 Task: Create ChildIssue0000000654 as Child Issue of Issue Issue0000000327 in Backlog  in Scrum Project Project0000000066 in Jira. Create ChildIssue0000000655 as Child Issue of Issue Issue0000000328 in Backlog  in Scrum Project Project0000000066 in Jira. Create ChildIssue0000000656 as Child Issue of Issue Issue0000000328 in Backlog  in Scrum Project Project0000000066 in Jira. Create ChildIssue0000000657 as Child Issue of Issue Issue0000000329 in Backlog  in Scrum Project Project0000000066 in Jira. Create ChildIssue0000000658 as Child Issue of Issue Issue0000000329 in Backlog  in Scrum Project Project0000000066 in Jira
Action: Mouse moved to (991, 352)
Screenshot: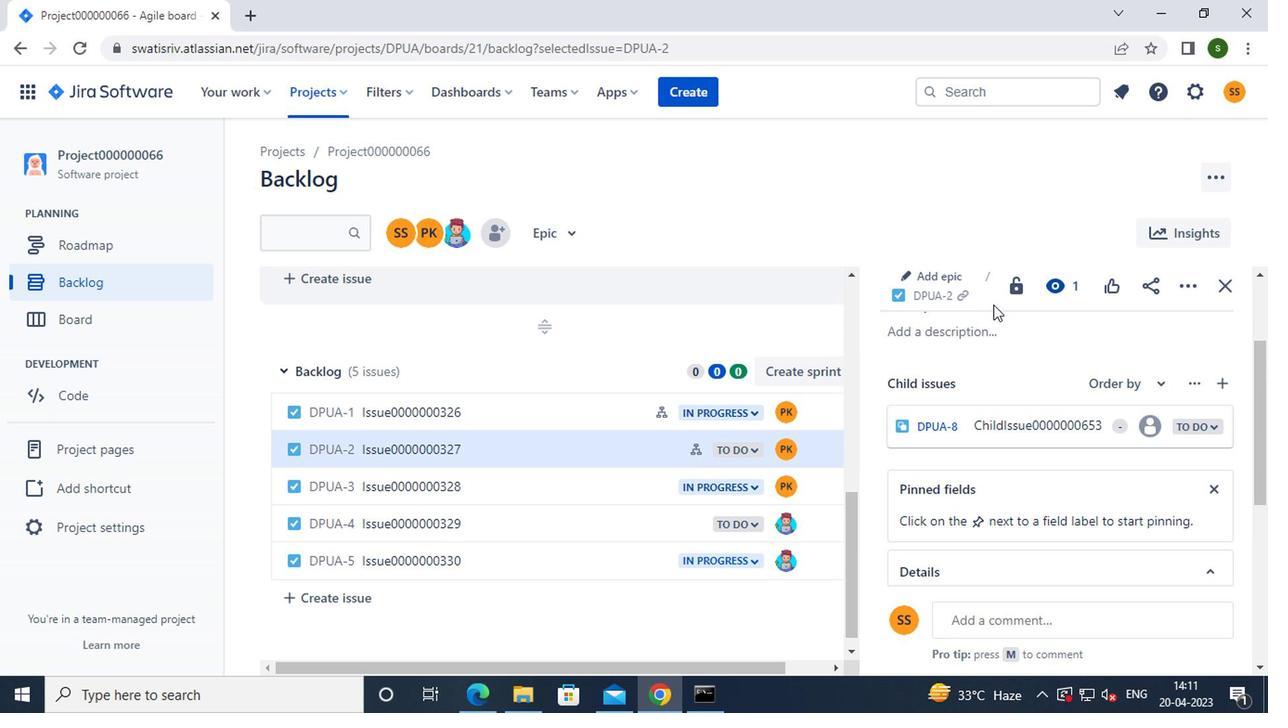 
Action: Mouse scrolled (991, 352) with delta (0, 0)
Screenshot: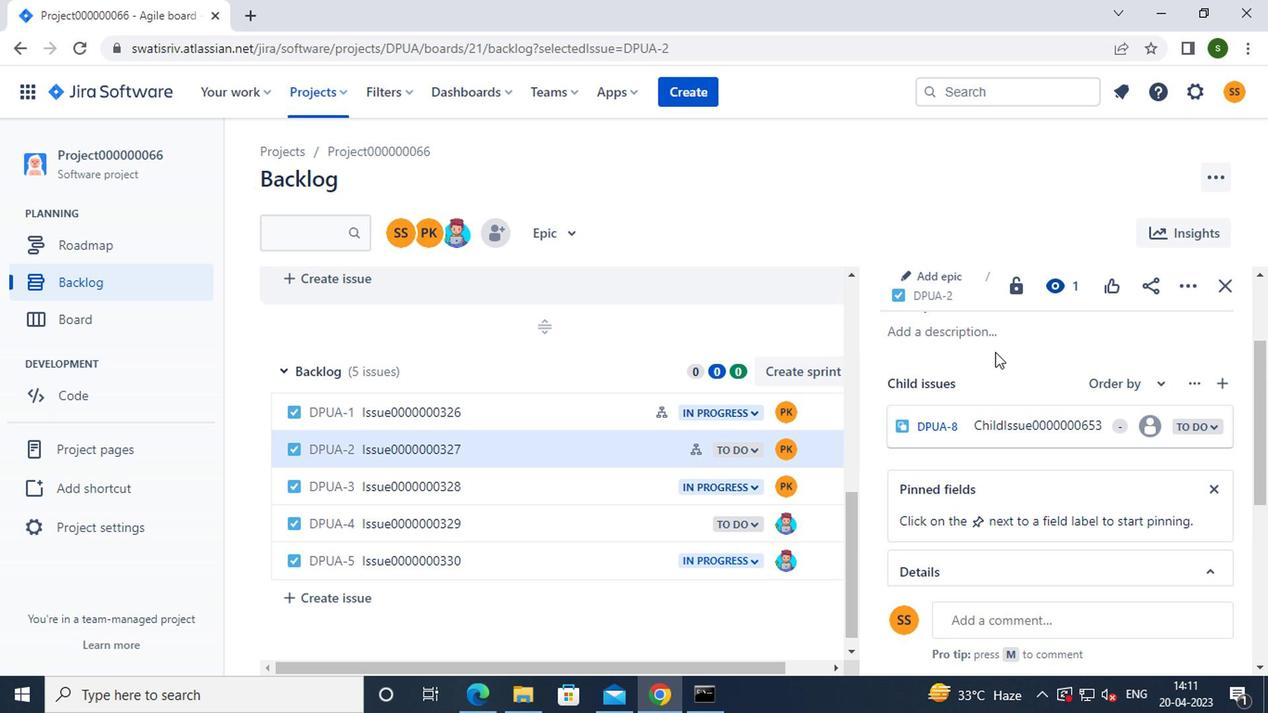 
Action: Mouse scrolled (991, 352) with delta (0, 0)
Screenshot: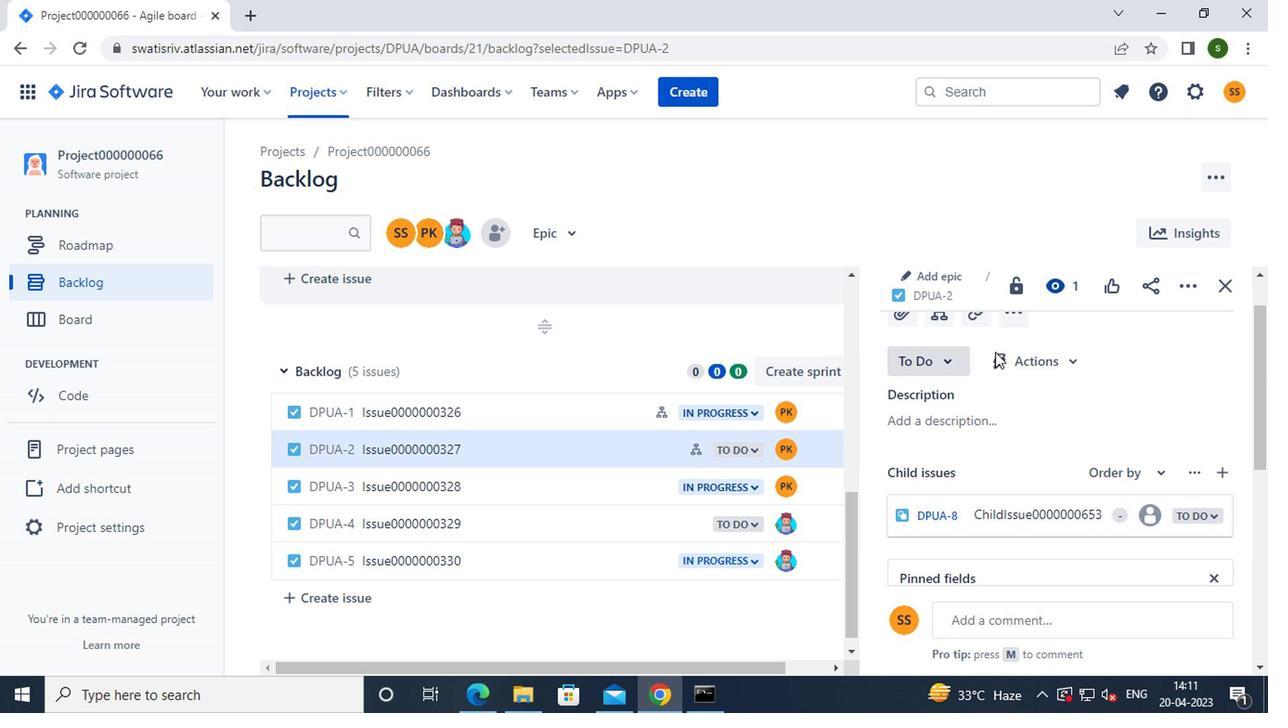 
Action: Mouse scrolled (991, 352) with delta (0, 0)
Screenshot: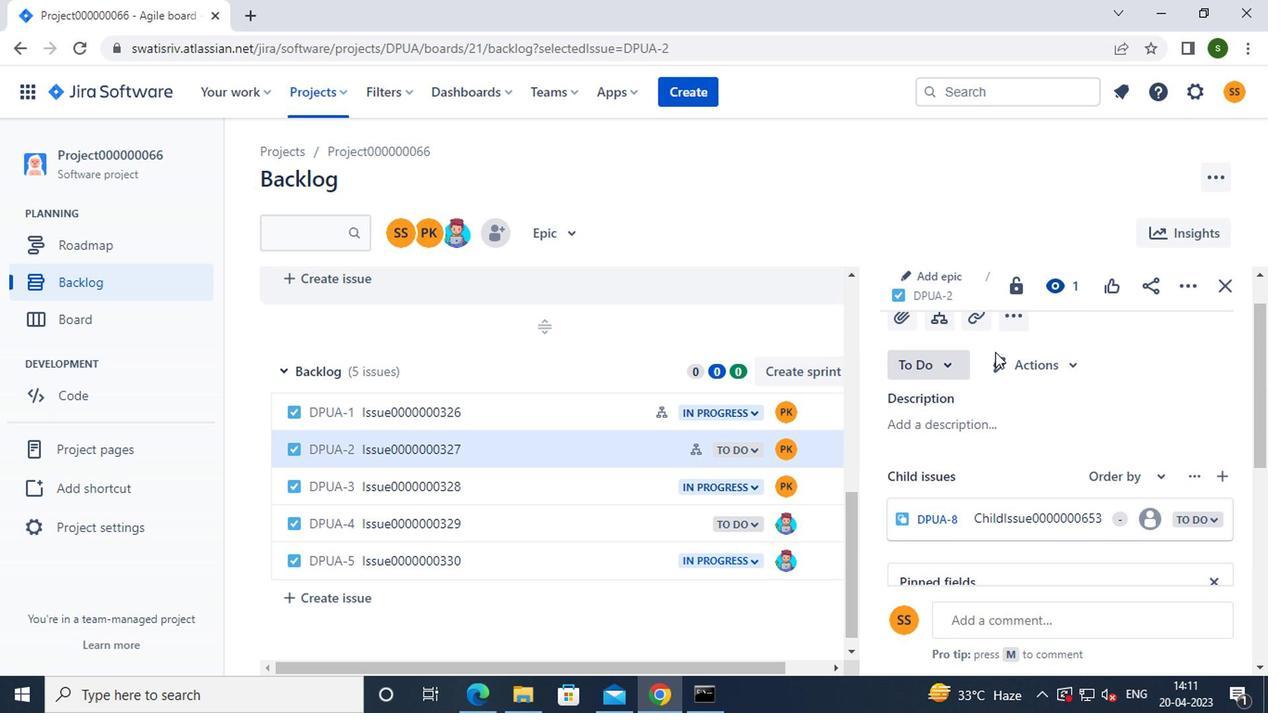 
Action: Mouse moved to (935, 377)
Screenshot: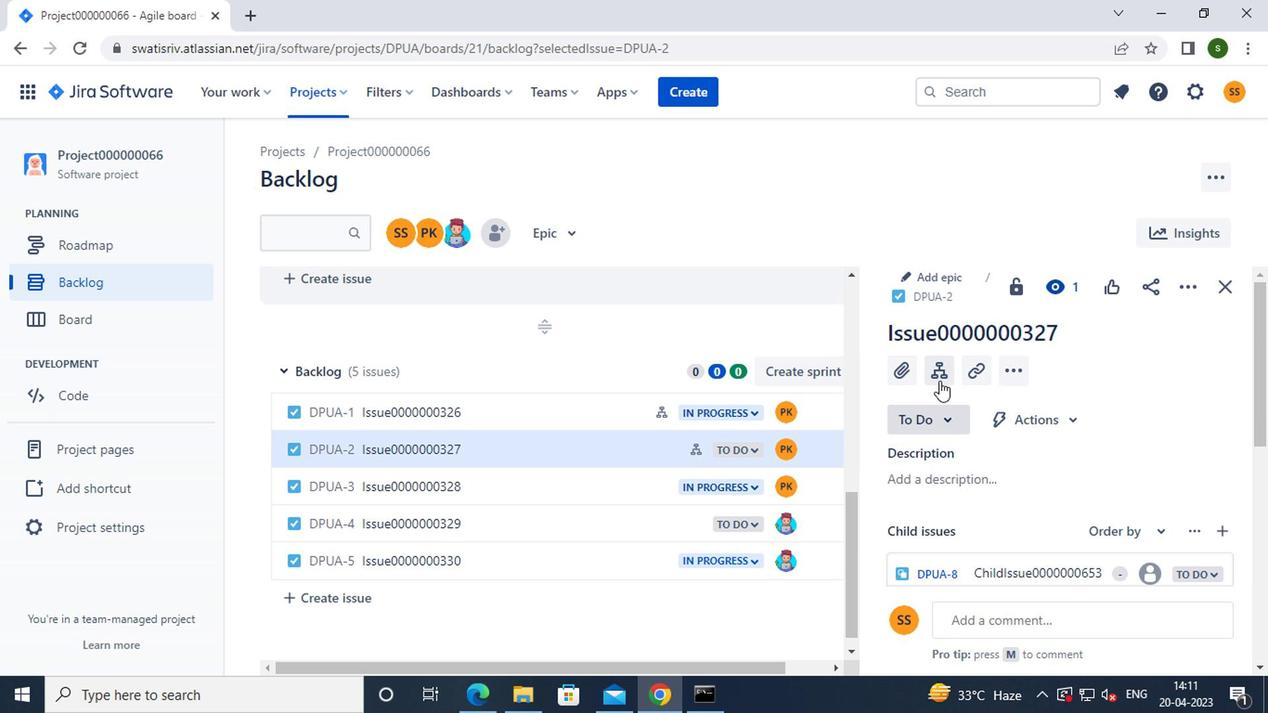 
Action: Mouse pressed left at (935, 377)
Screenshot: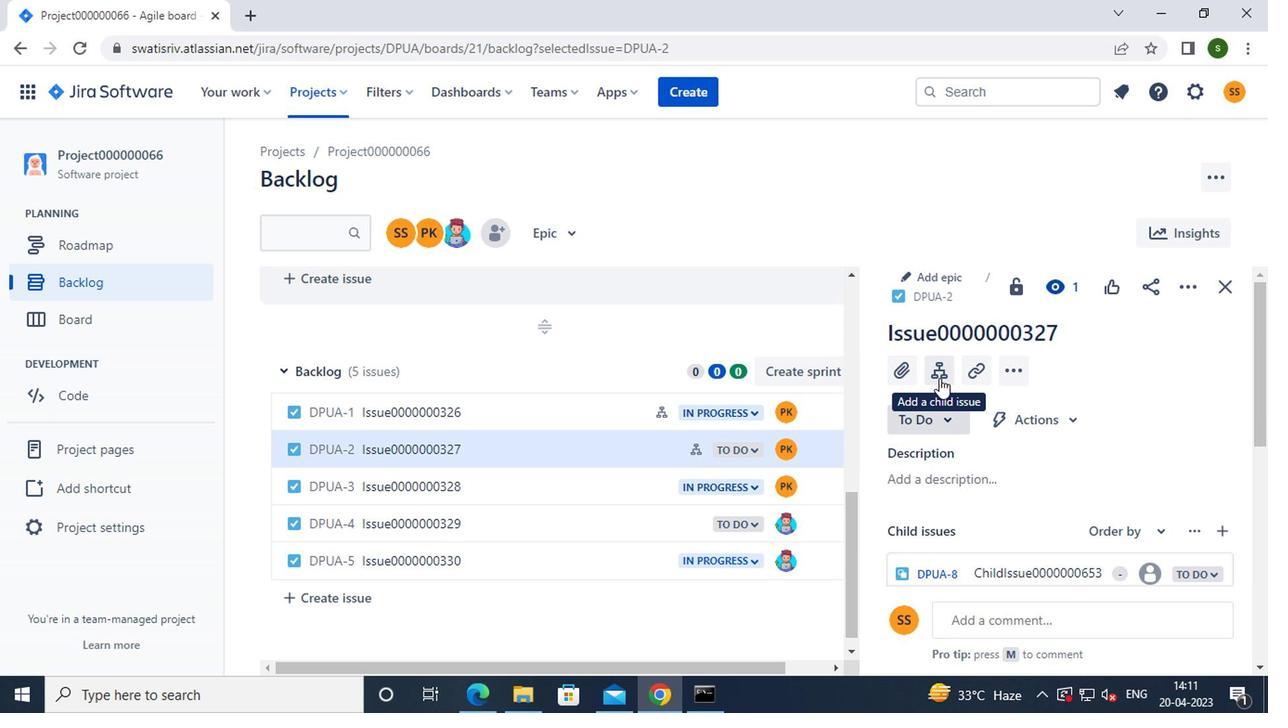 
Action: Mouse moved to (952, 464)
Screenshot: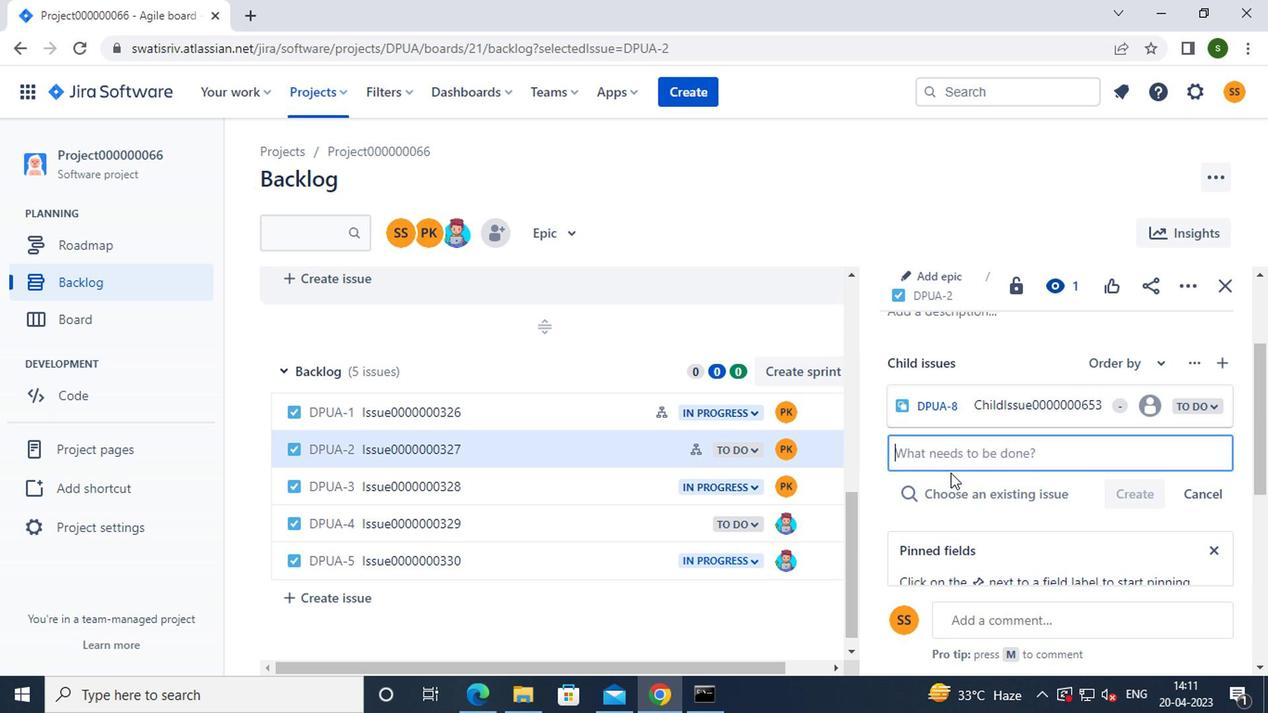 
Action: Key pressed <Key.caps_lock>c<Key.caps_lock>hild<Key.caps_lock>i<Key.caps_lock>ssue0000000654
Screenshot: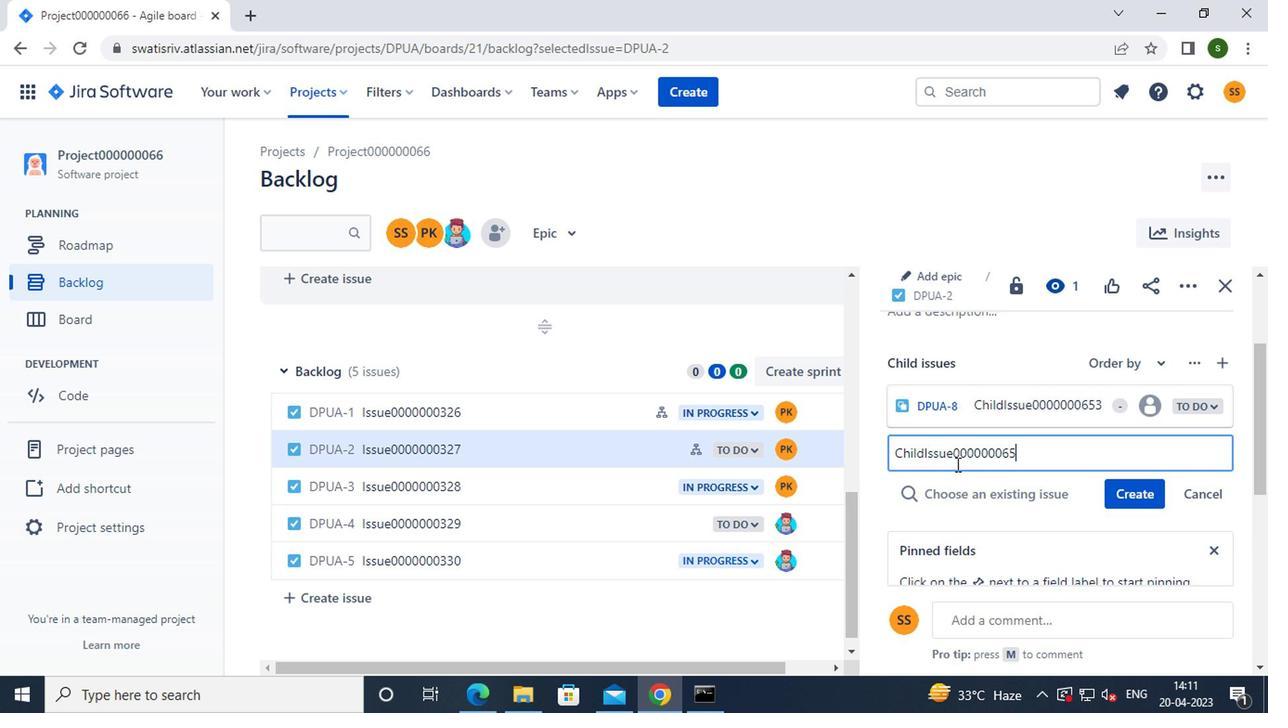 
Action: Mouse moved to (1109, 491)
Screenshot: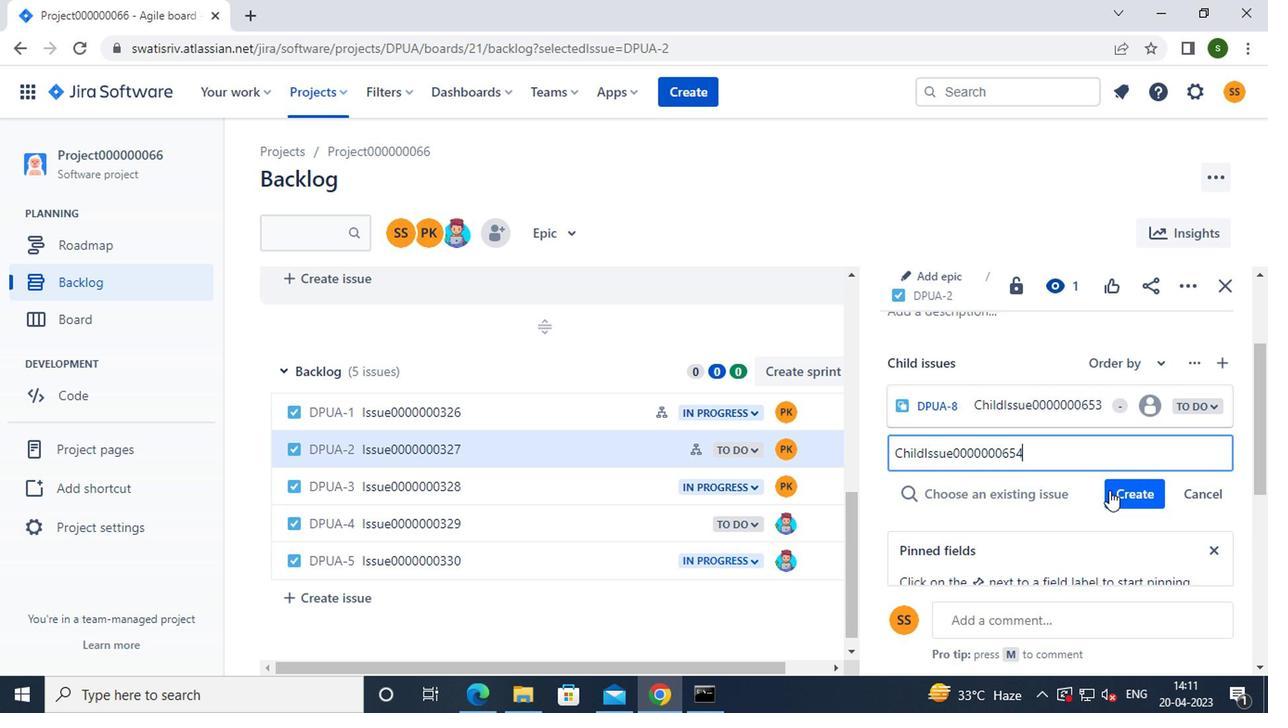 
Action: Mouse pressed left at (1109, 491)
Screenshot: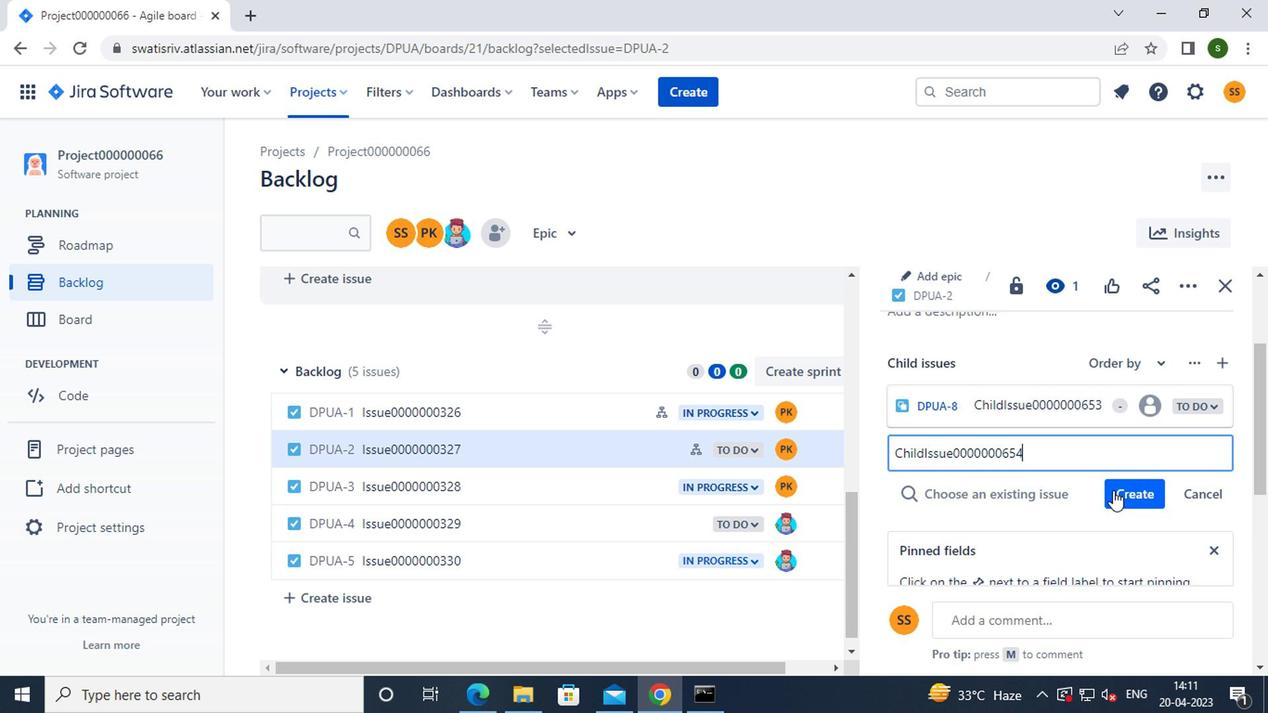 
Action: Mouse moved to (560, 485)
Screenshot: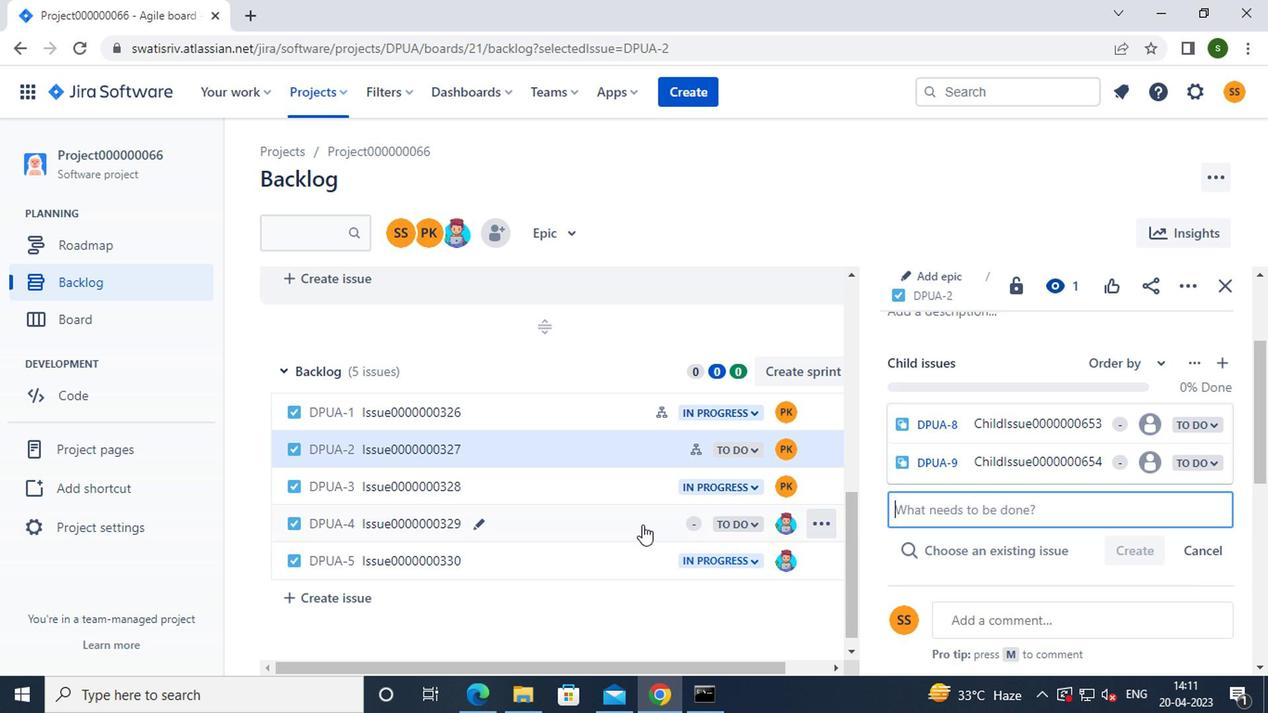 
Action: Mouse pressed left at (560, 485)
Screenshot: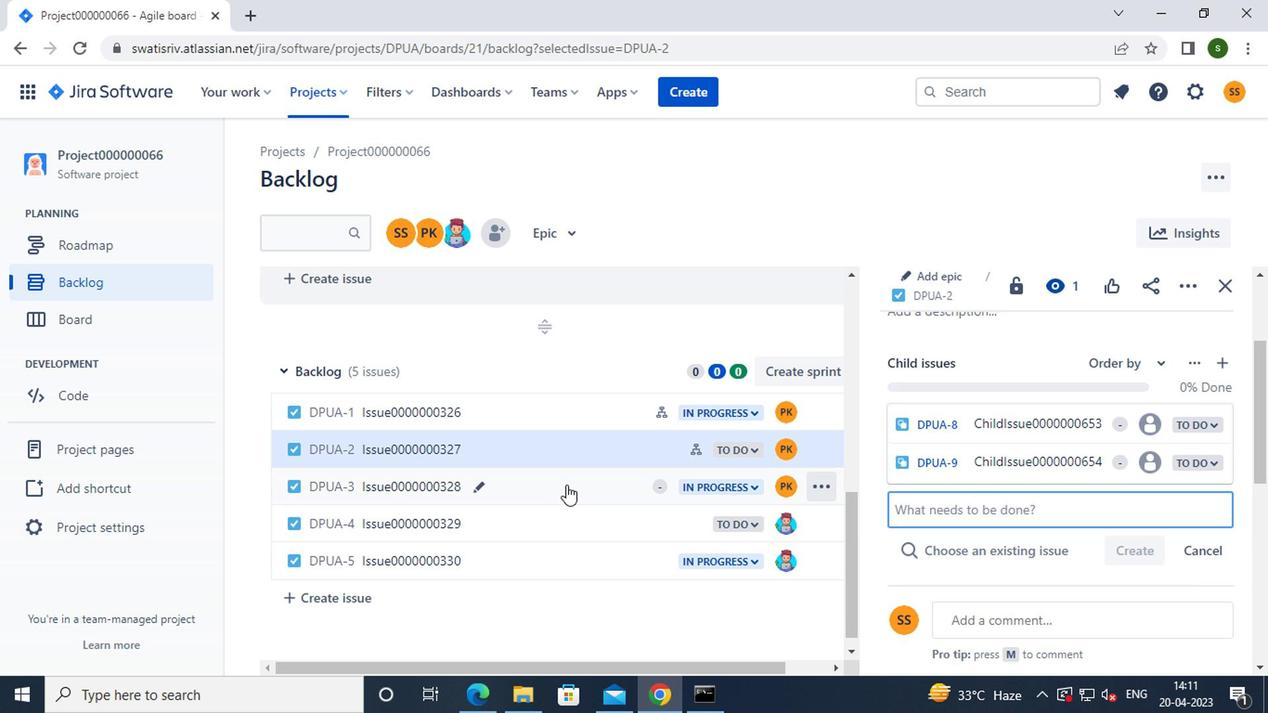 
Action: Mouse moved to (936, 372)
Screenshot: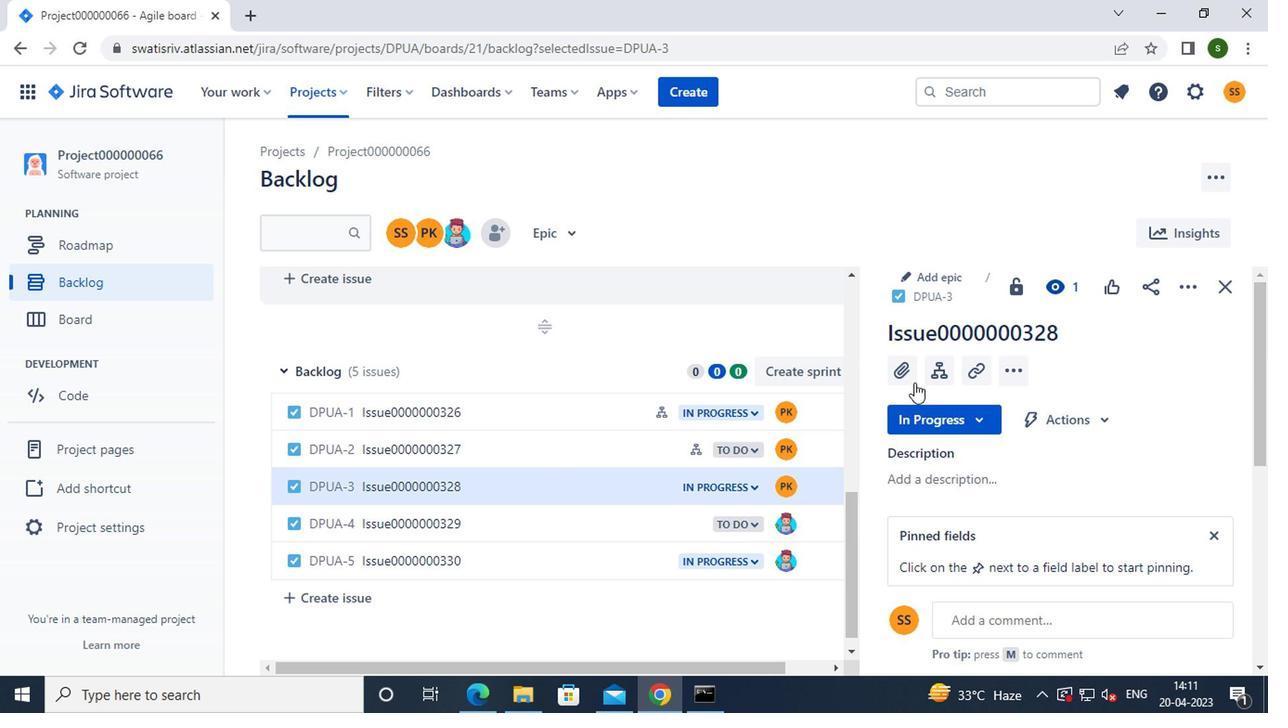 
Action: Mouse pressed left at (936, 372)
Screenshot: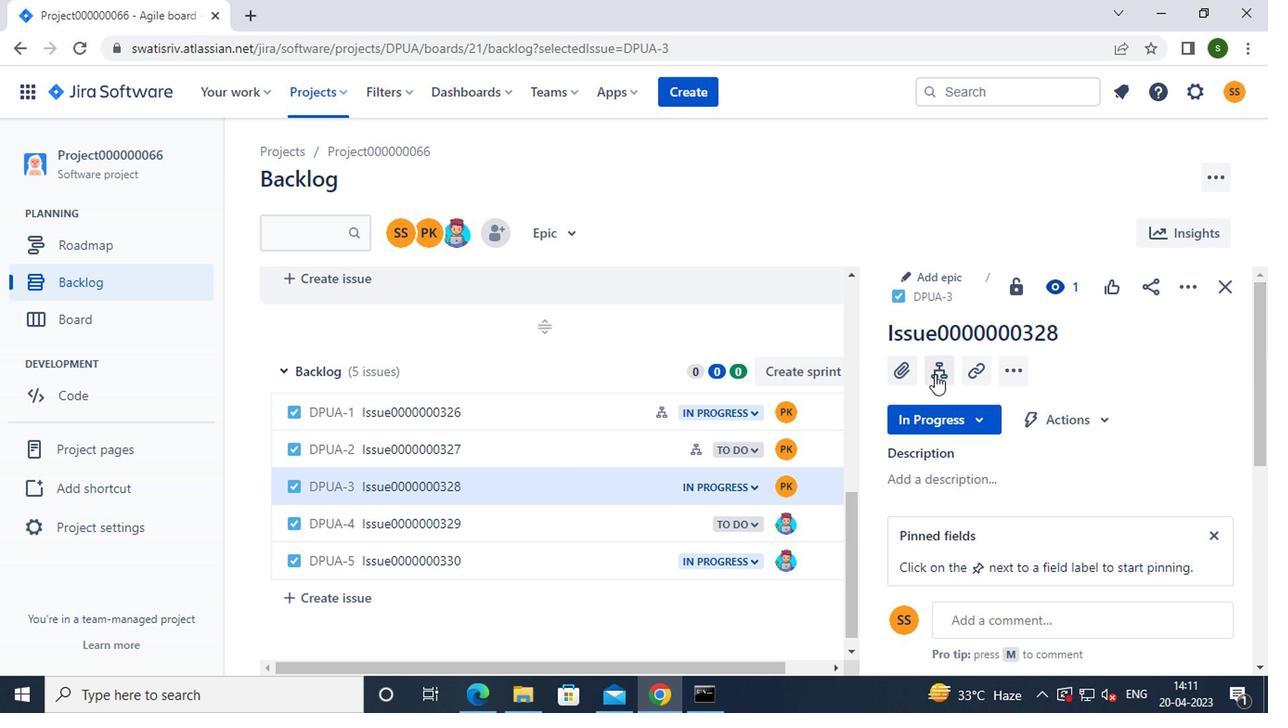 
Action: Mouse moved to (955, 451)
Screenshot: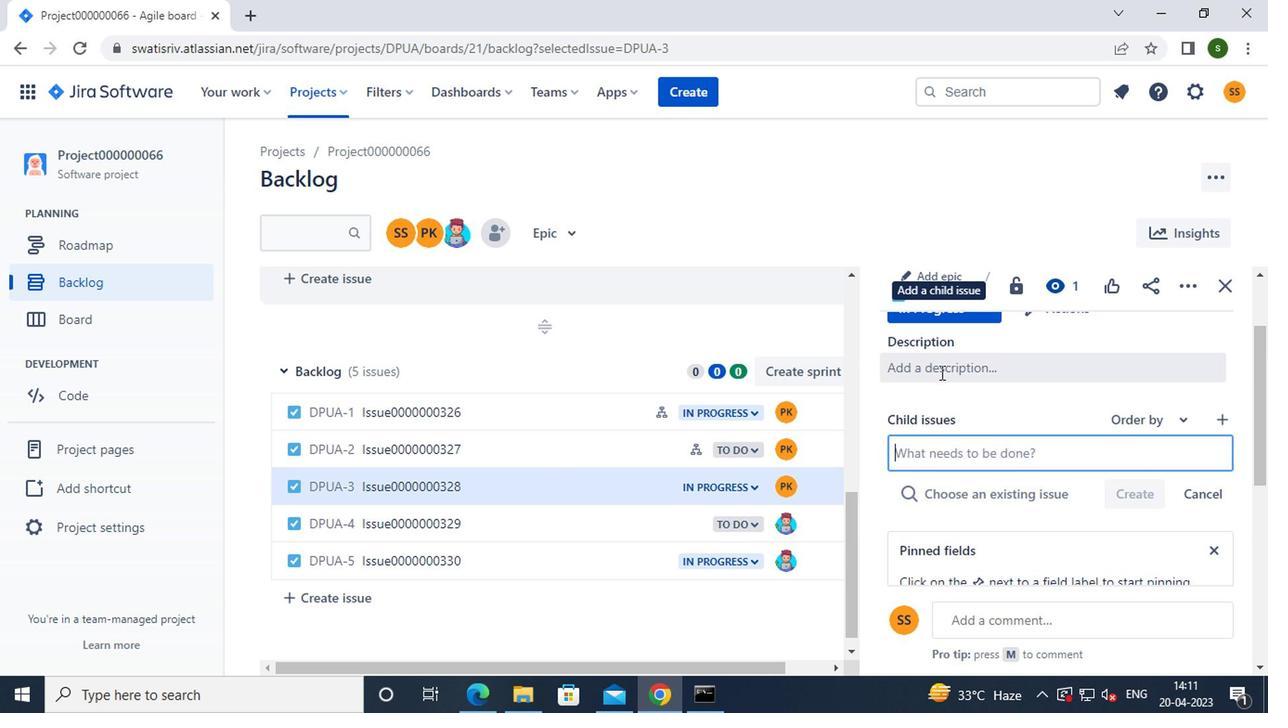 
Action: Key pressed <Key.caps_lock>c<Key.caps_lock>hild<Key.caps_lock>i<Key.caps_lock>ssue0000000655
Screenshot: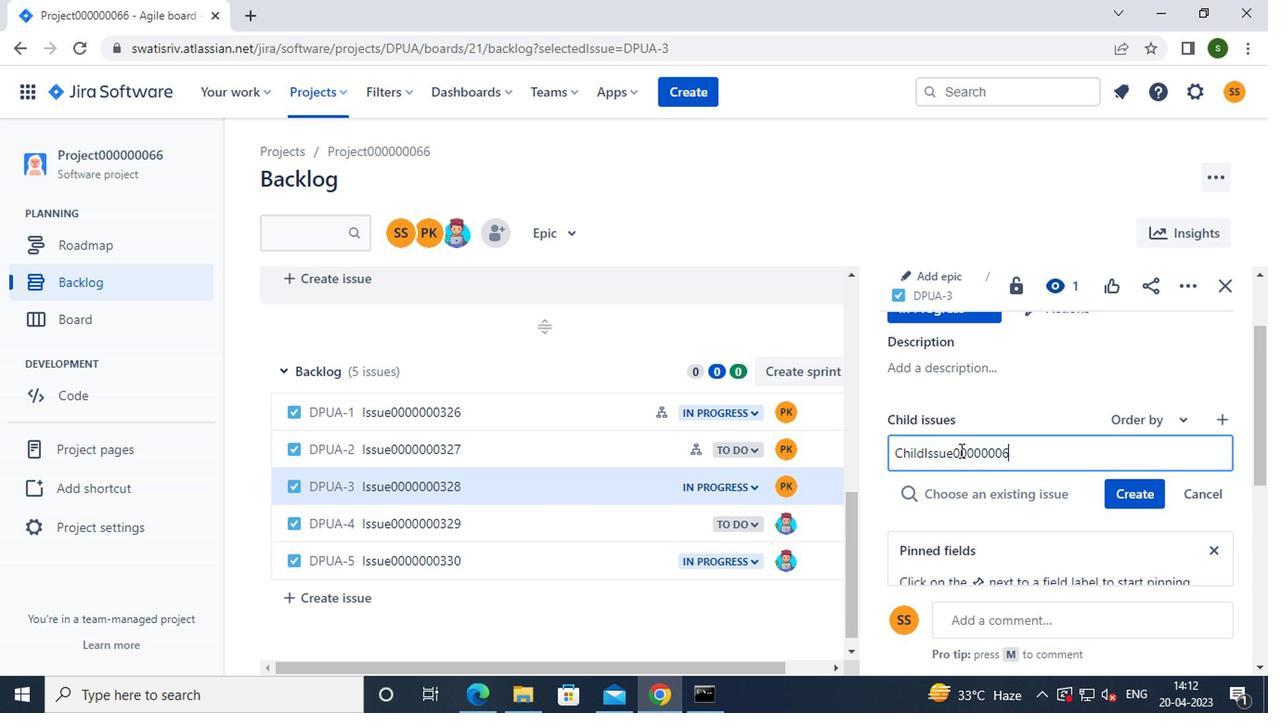 
Action: Mouse moved to (1122, 495)
Screenshot: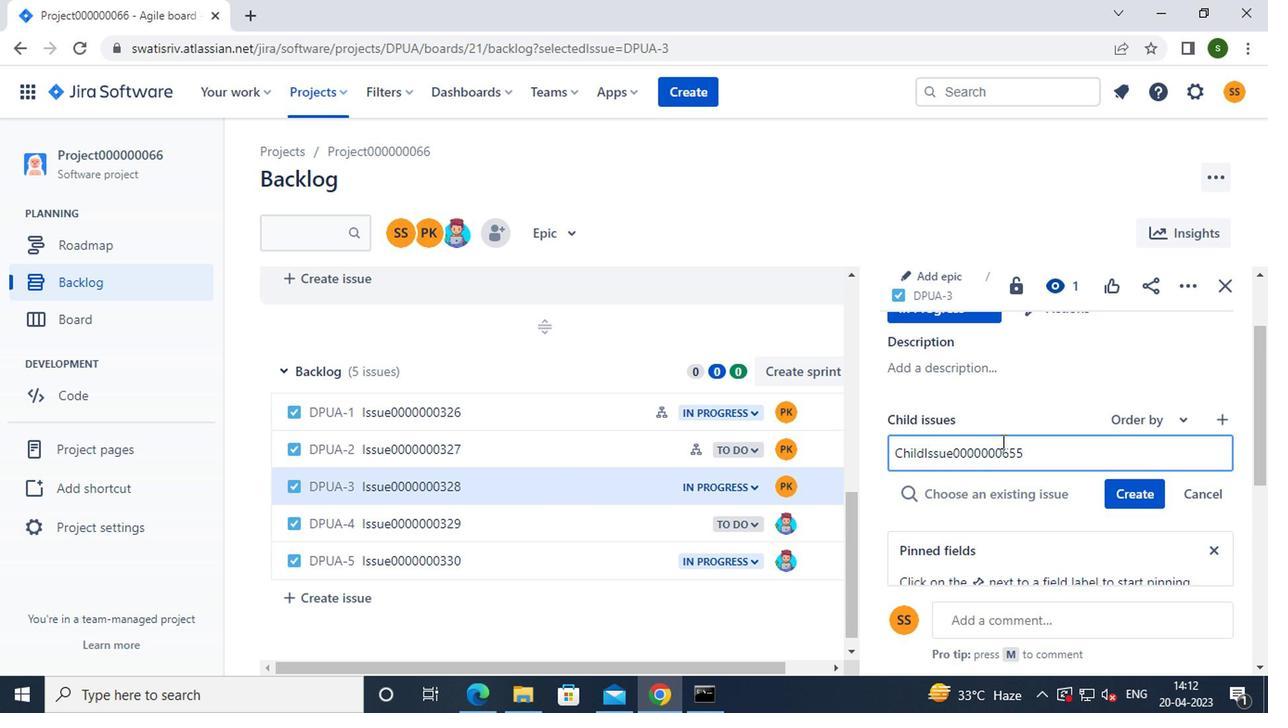 
Action: Mouse pressed left at (1122, 495)
Screenshot: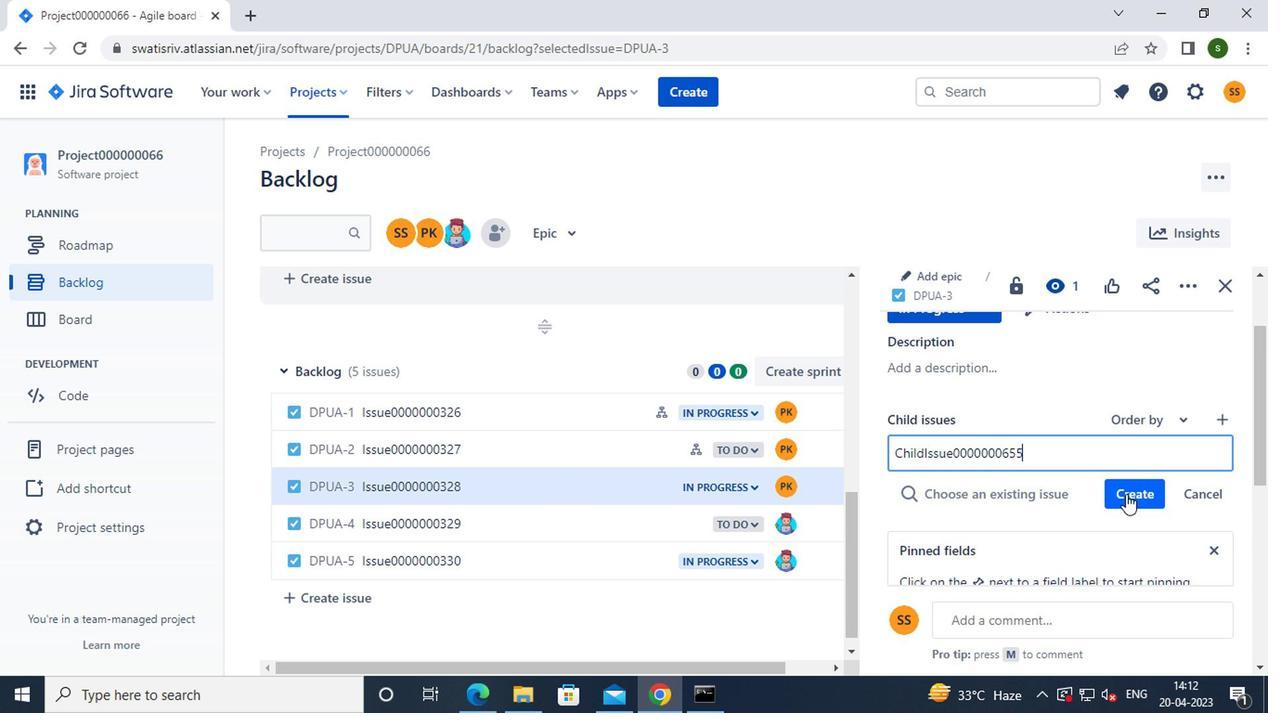 
Action: Mouse moved to (1064, 520)
Screenshot: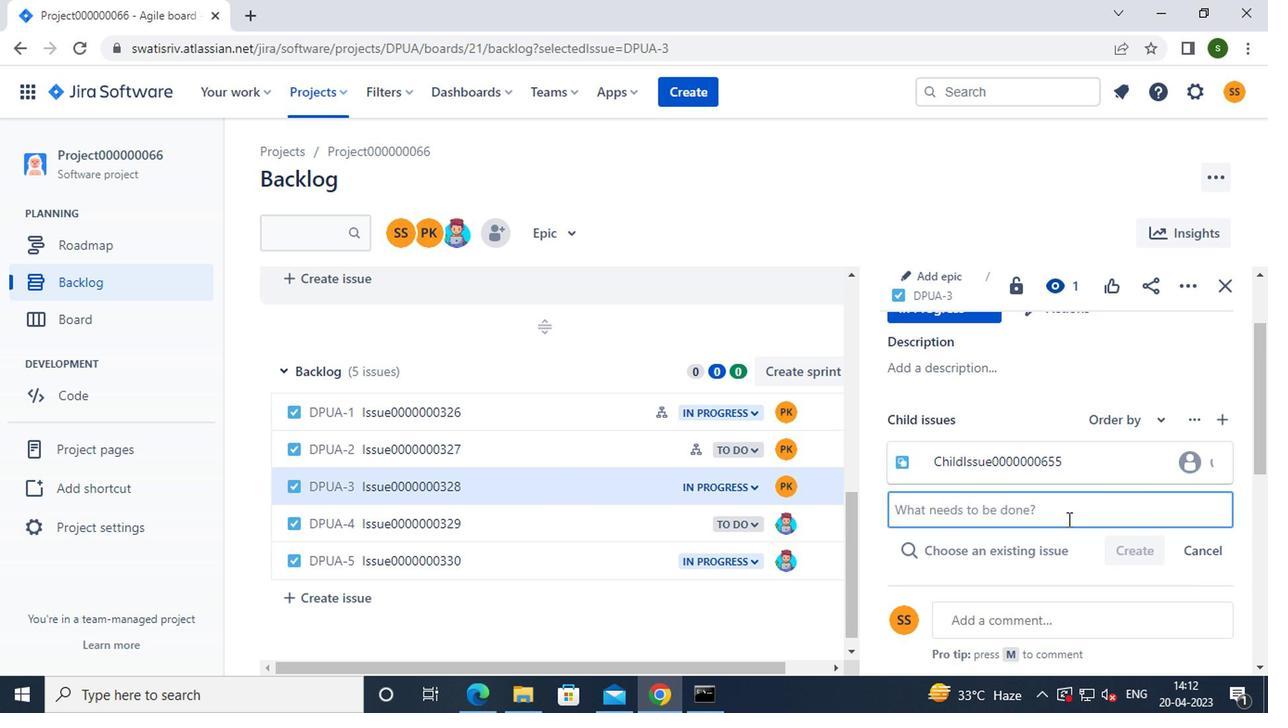 
Action: Key pressed <Key.caps_lock>c<Key.caps_lock>hild<Key.caps_lock>i<Key.caps_lock>ssue0000000656
Screenshot: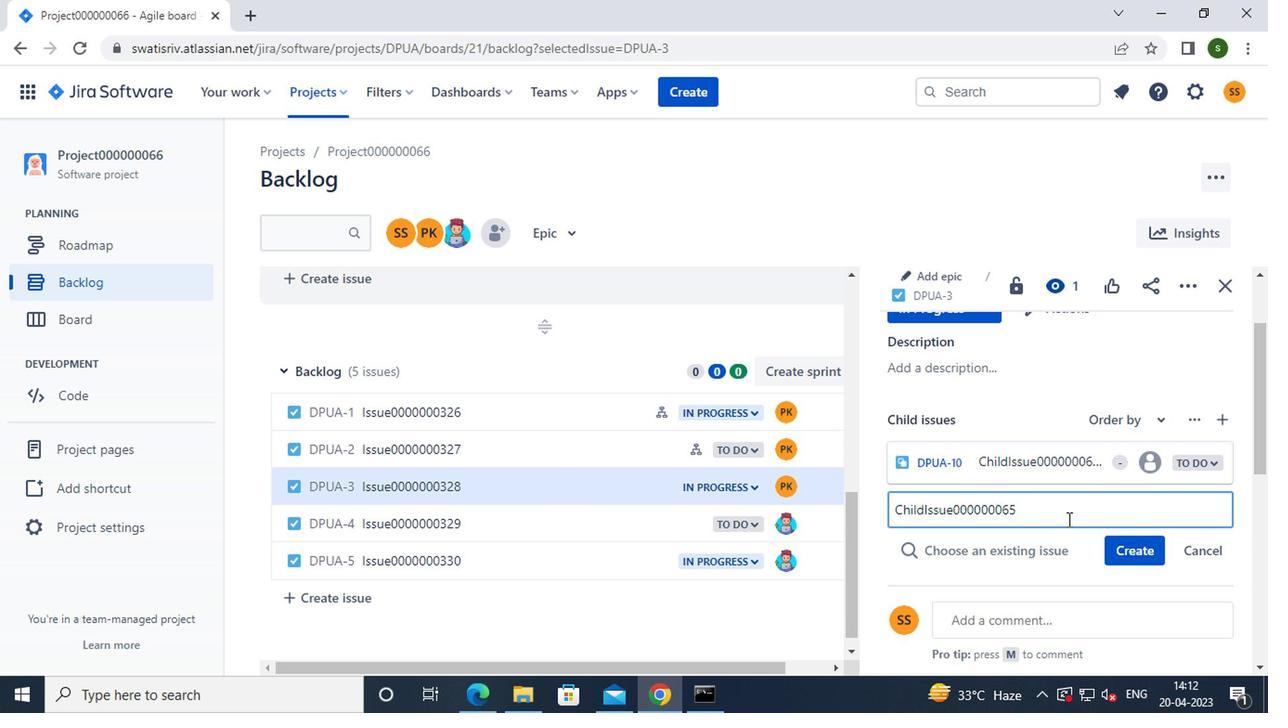 
Action: Mouse moved to (1133, 547)
Screenshot: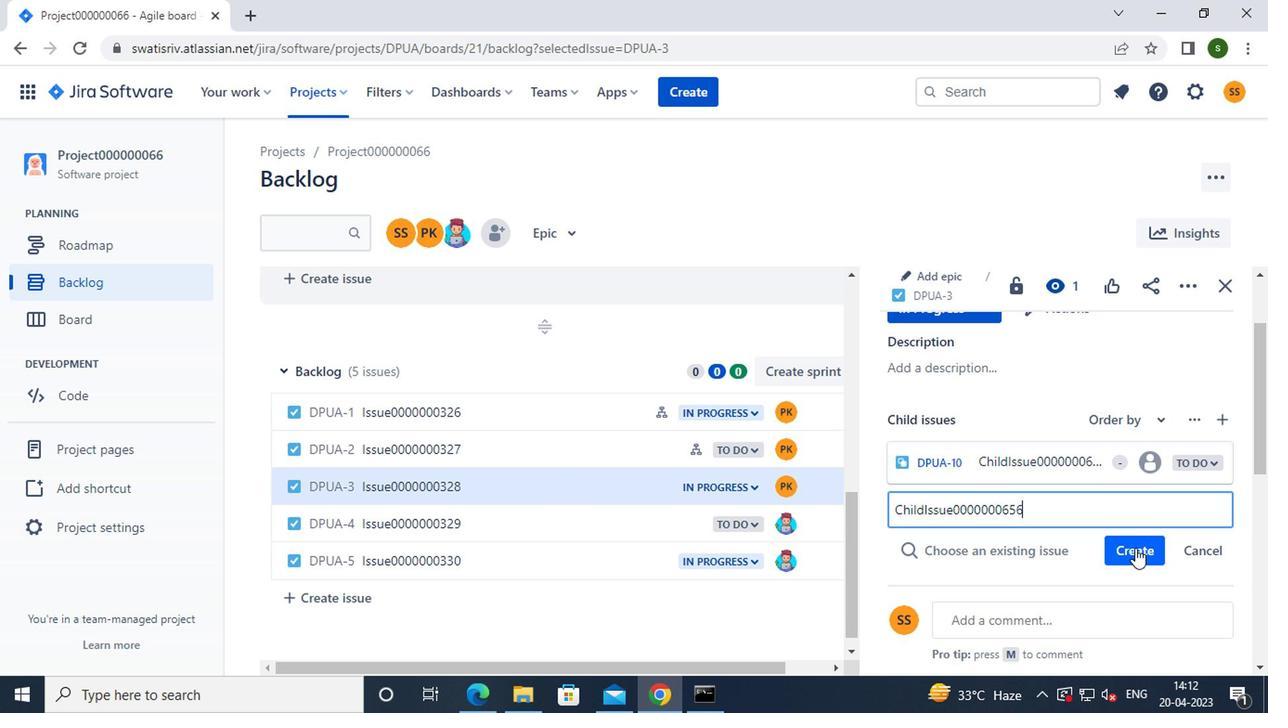 
Action: Mouse pressed left at (1133, 547)
Screenshot: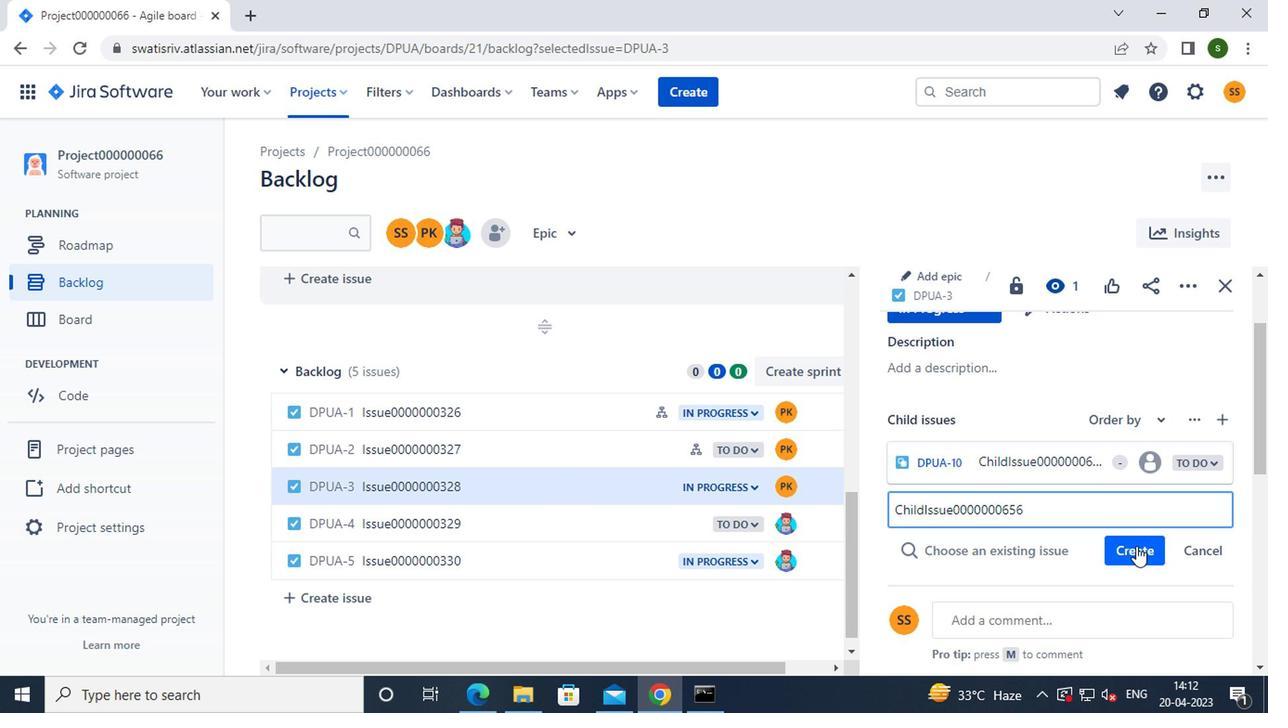 
Action: Mouse moved to (573, 518)
Screenshot: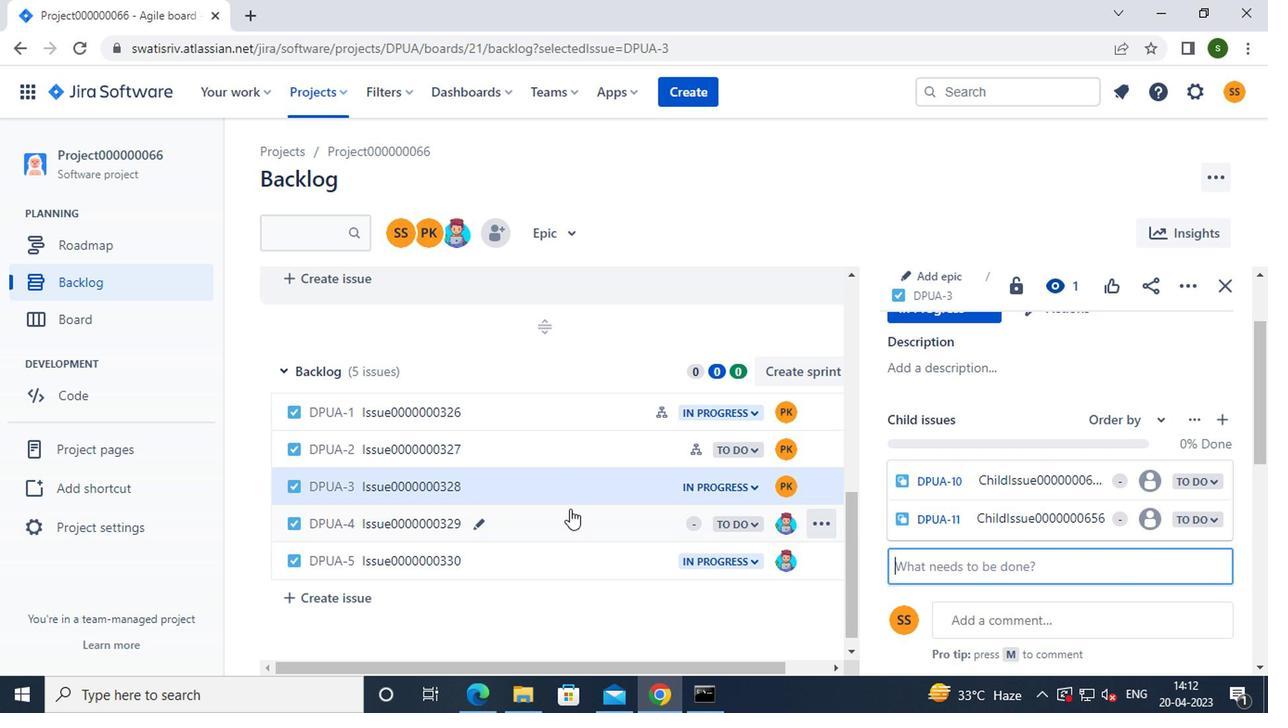 
Action: Mouse pressed left at (573, 518)
Screenshot: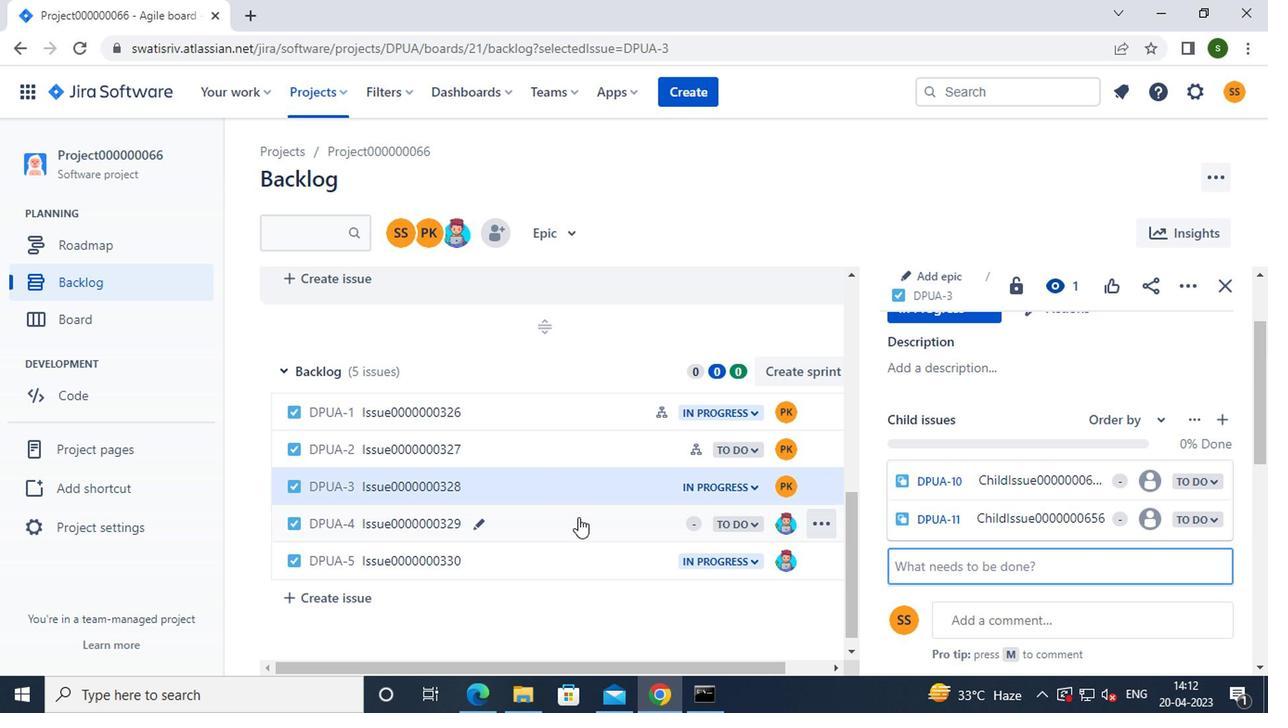 
Action: Mouse moved to (929, 377)
Screenshot: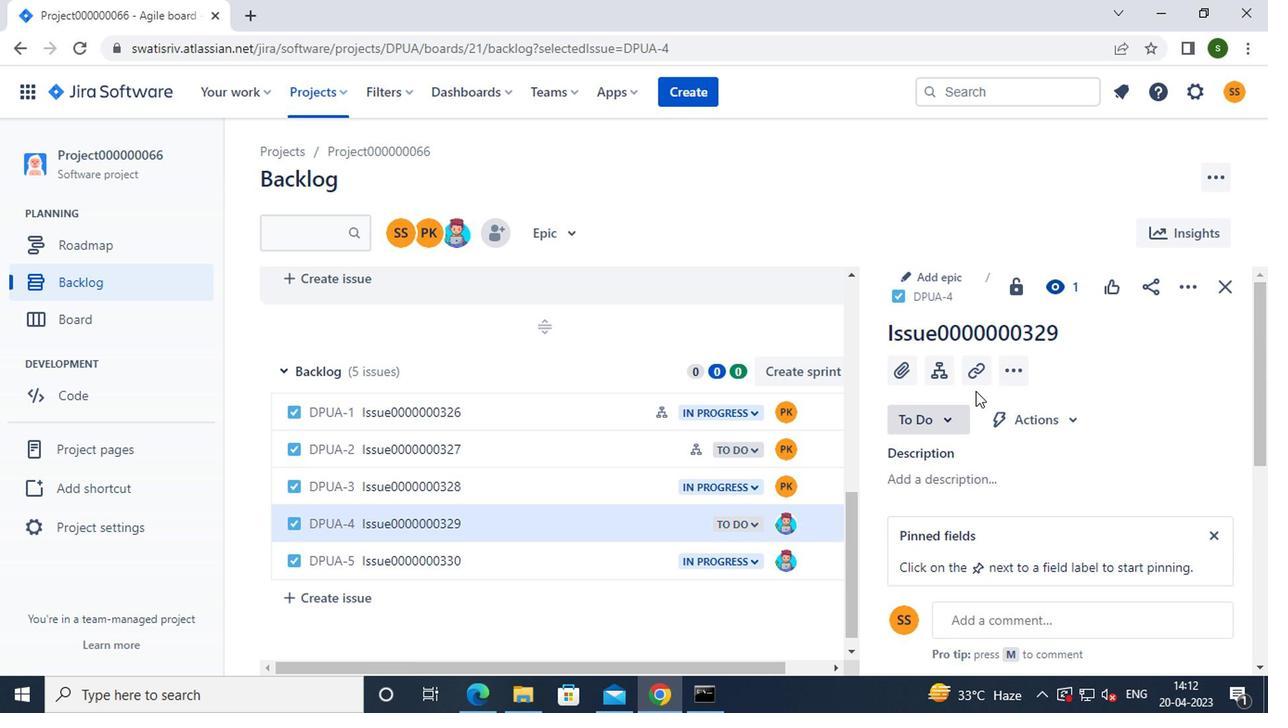 
Action: Mouse pressed left at (929, 377)
Screenshot: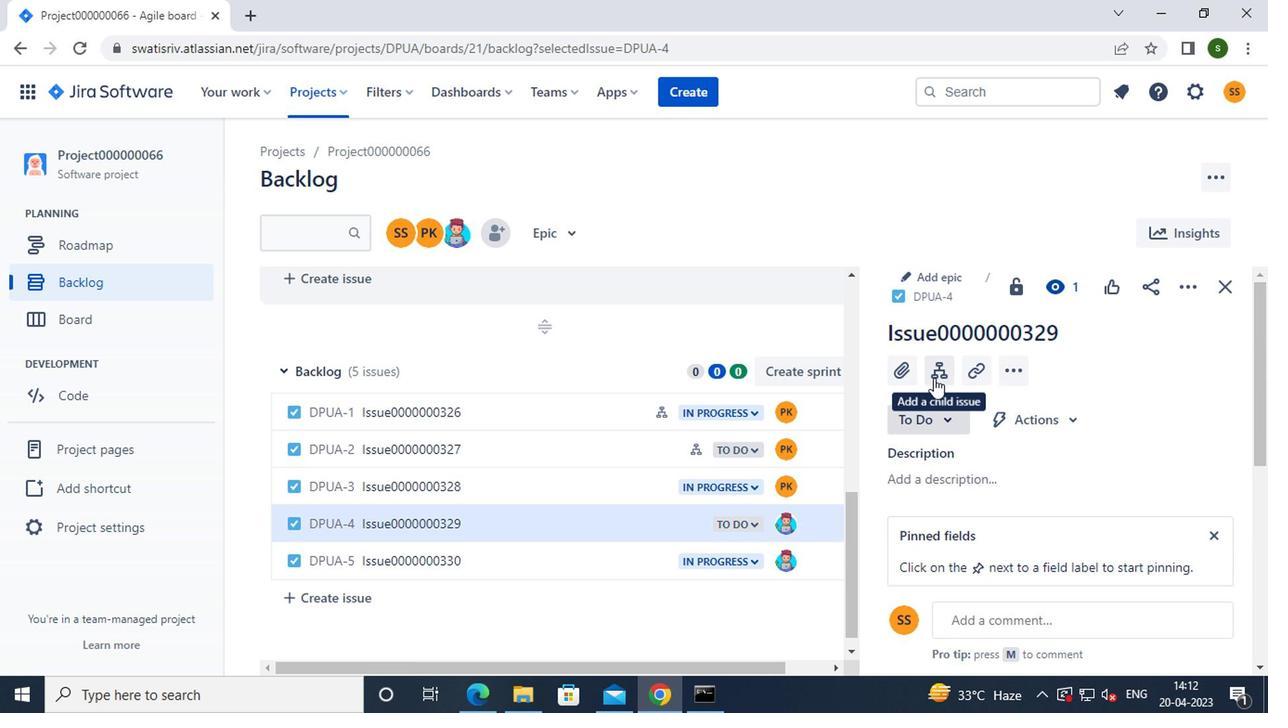
Action: Mouse moved to (959, 458)
Screenshot: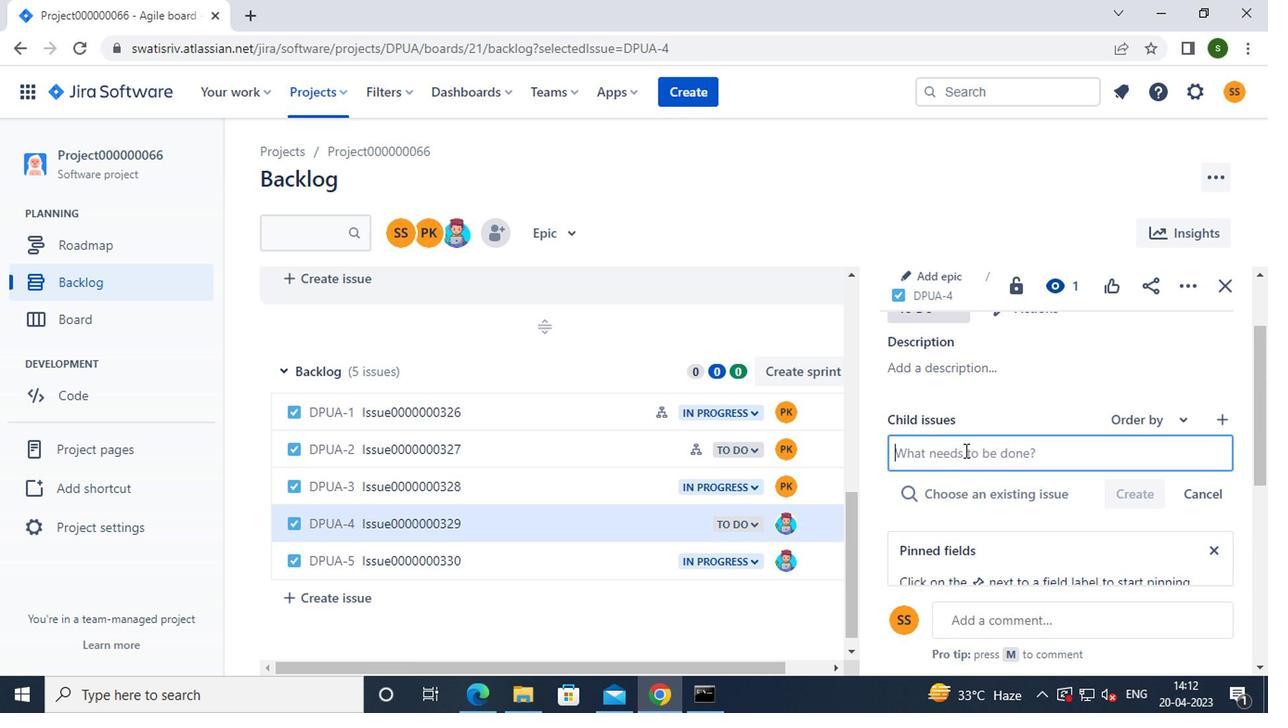 
Action: Key pressed <Key.caps_lock>c<Key.caps_lock>hild<Key.caps_lock>i<Key.caps_lock>ssue0000000657
Screenshot: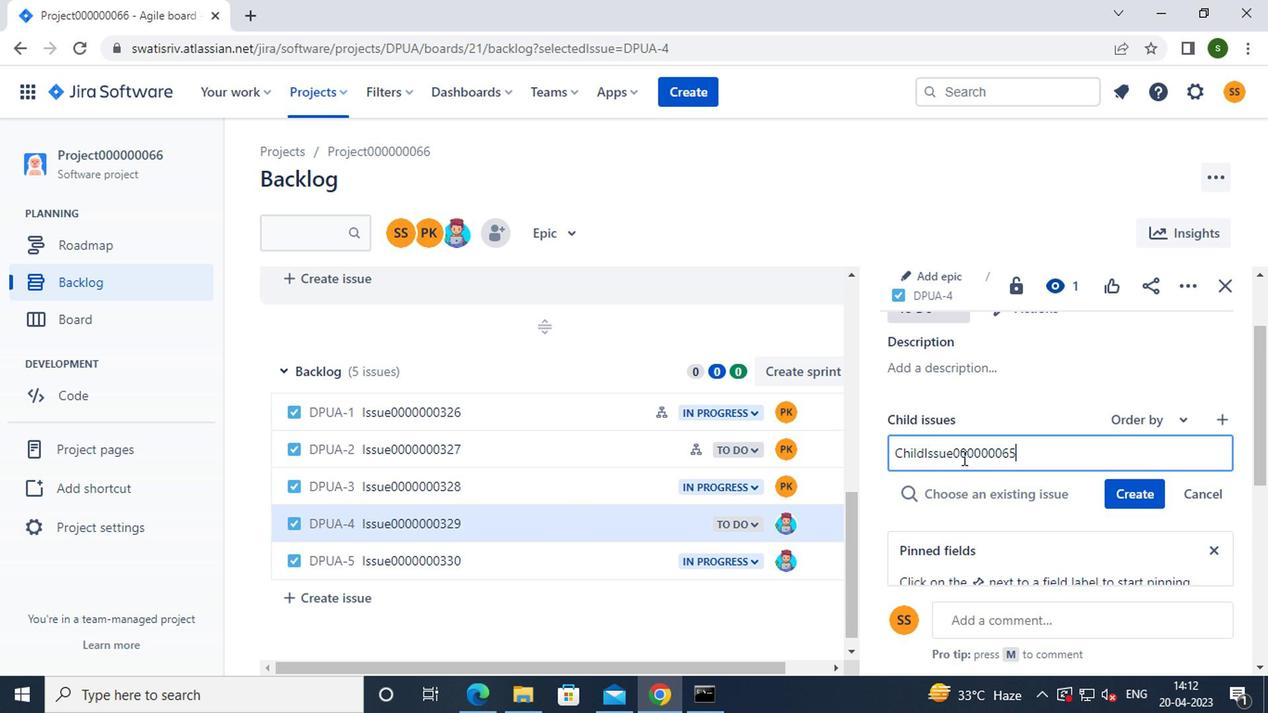
Action: Mouse moved to (1111, 491)
Screenshot: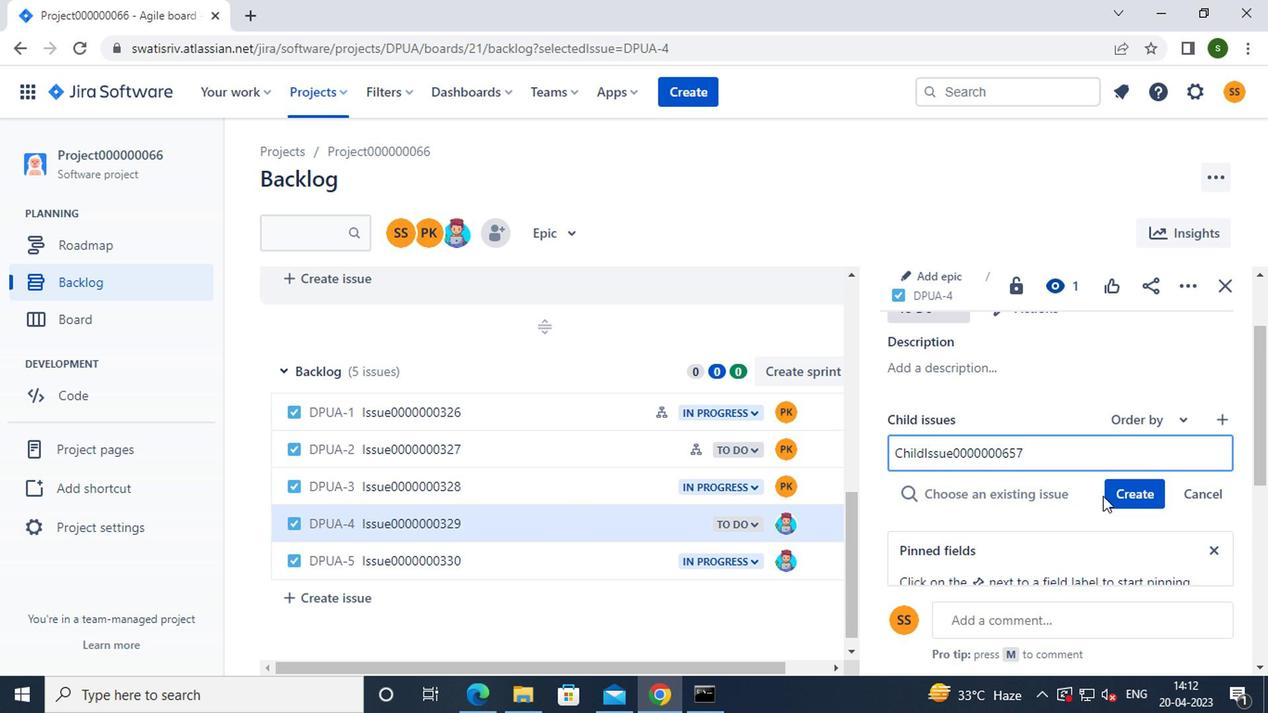 
Action: Mouse pressed left at (1111, 491)
Screenshot: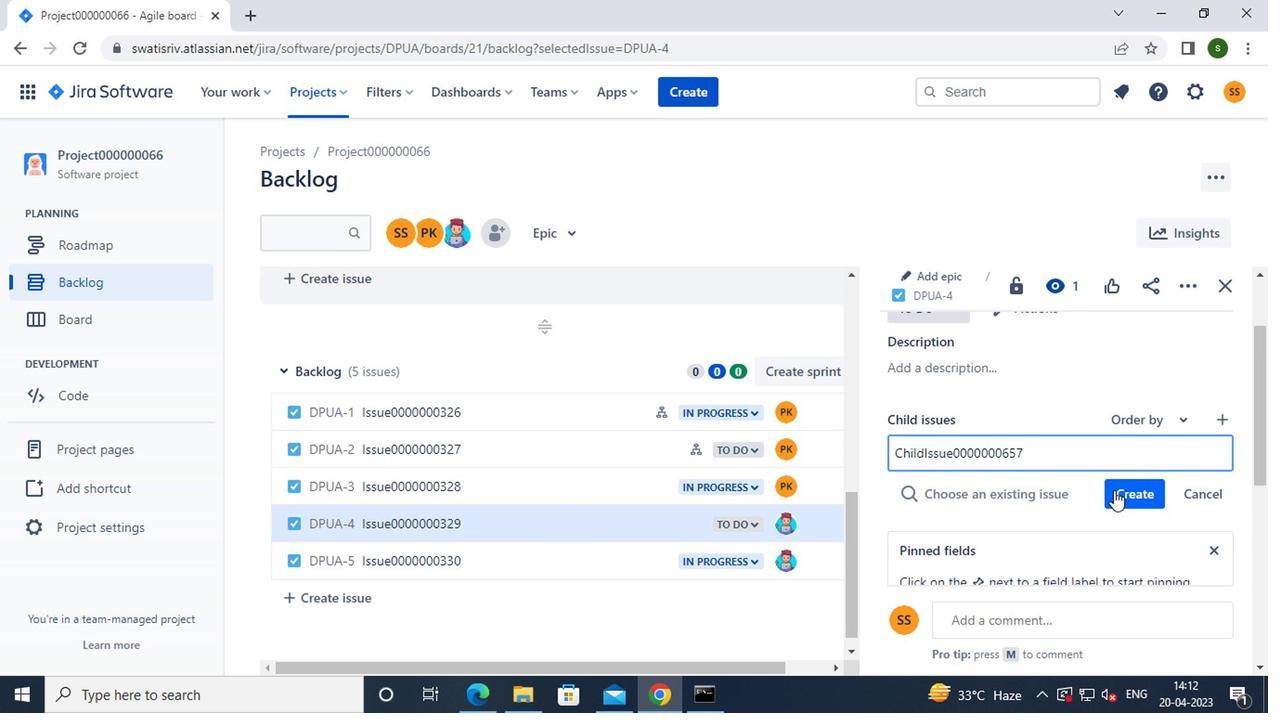
Action: Mouse moved to (1019, 511)
Screenshot: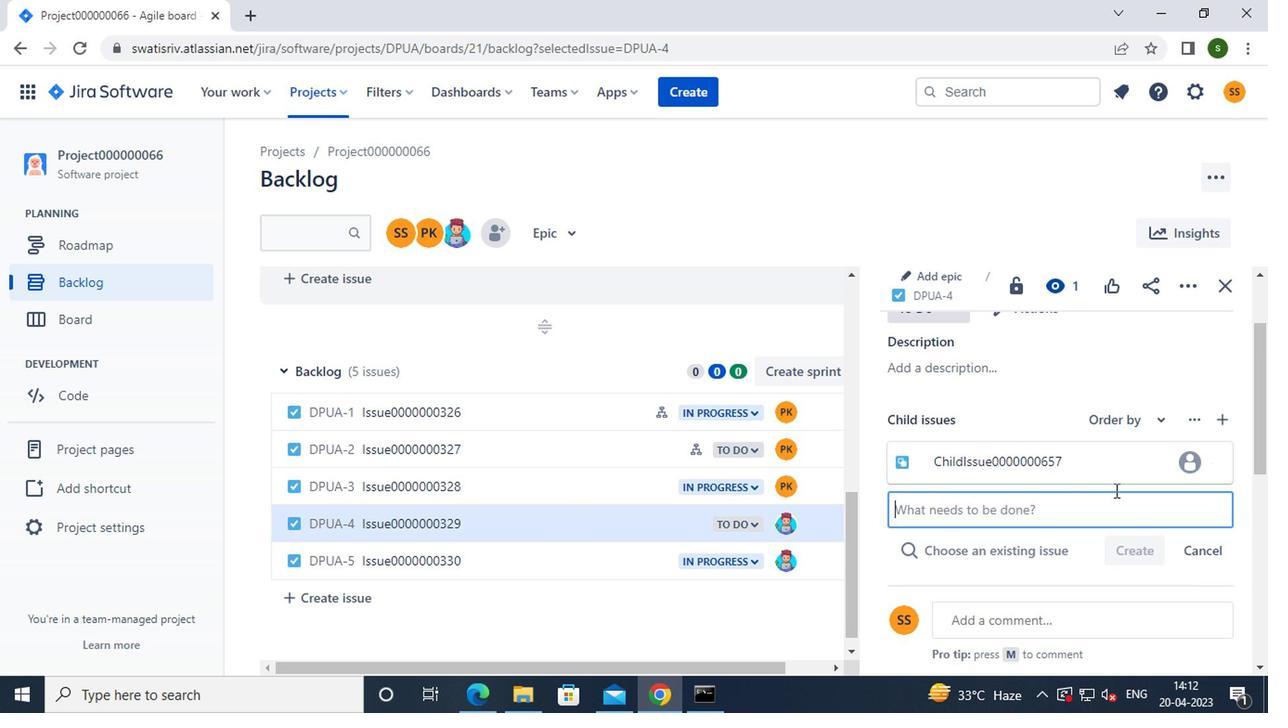 
Action: Key pressed <Key.caps_lock>c<Key.caps_lock>hild<Key.caps_lock>i<Key.caps_lock>ssue0000000658
Screenshot: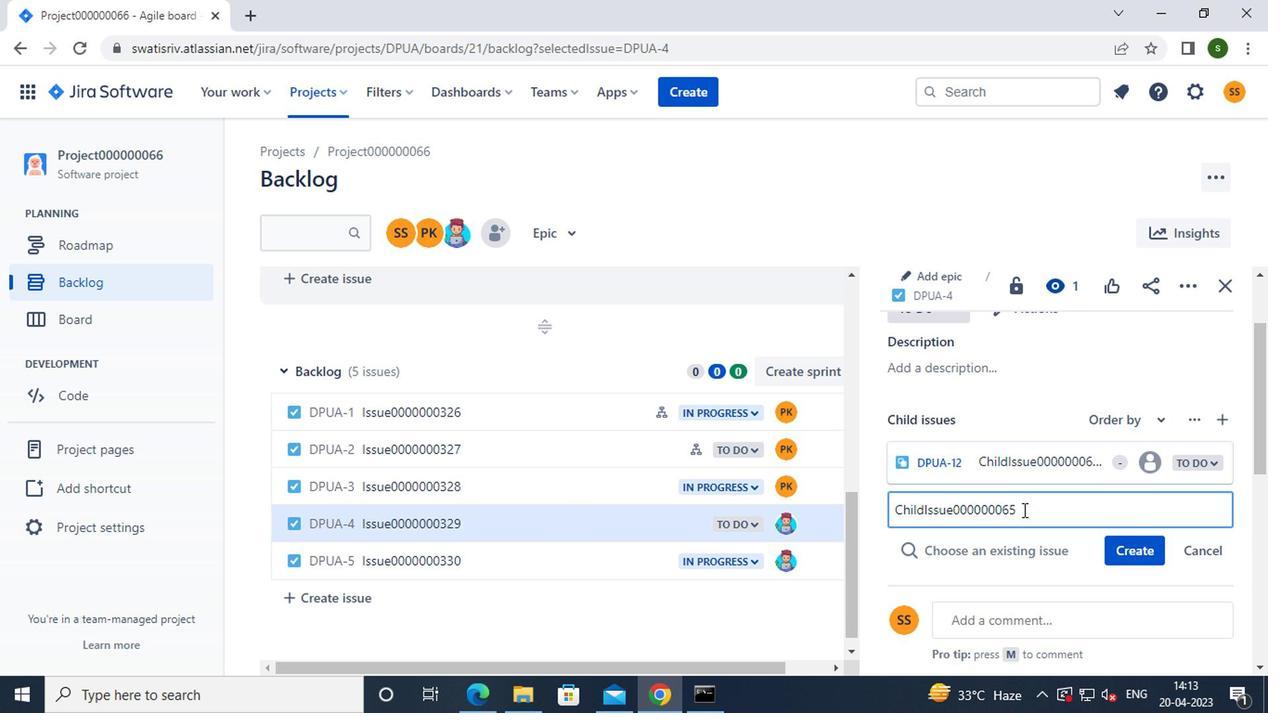 
Action: Mouse moved to (1131, 549)
Screenshot: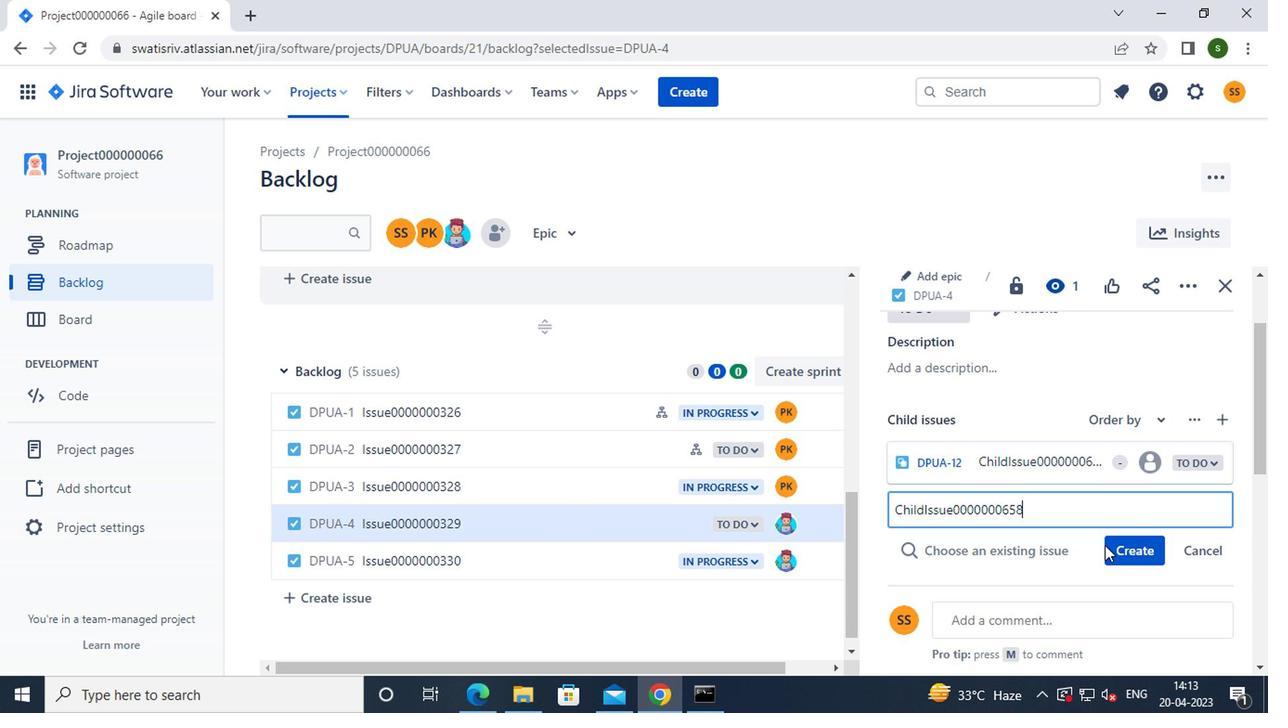 
Action: Mouse pressed left at (1131, 549)
Screenshot: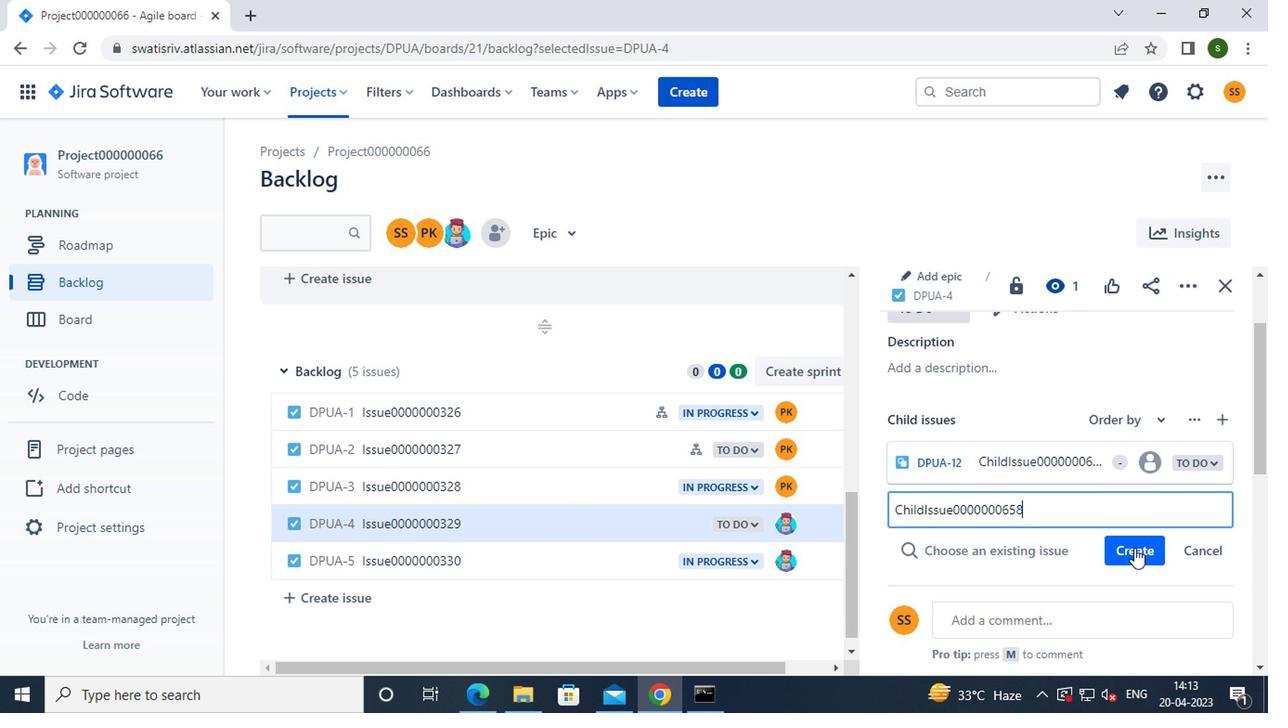 
Action: Key pressed <Key.f8>
Screenshot: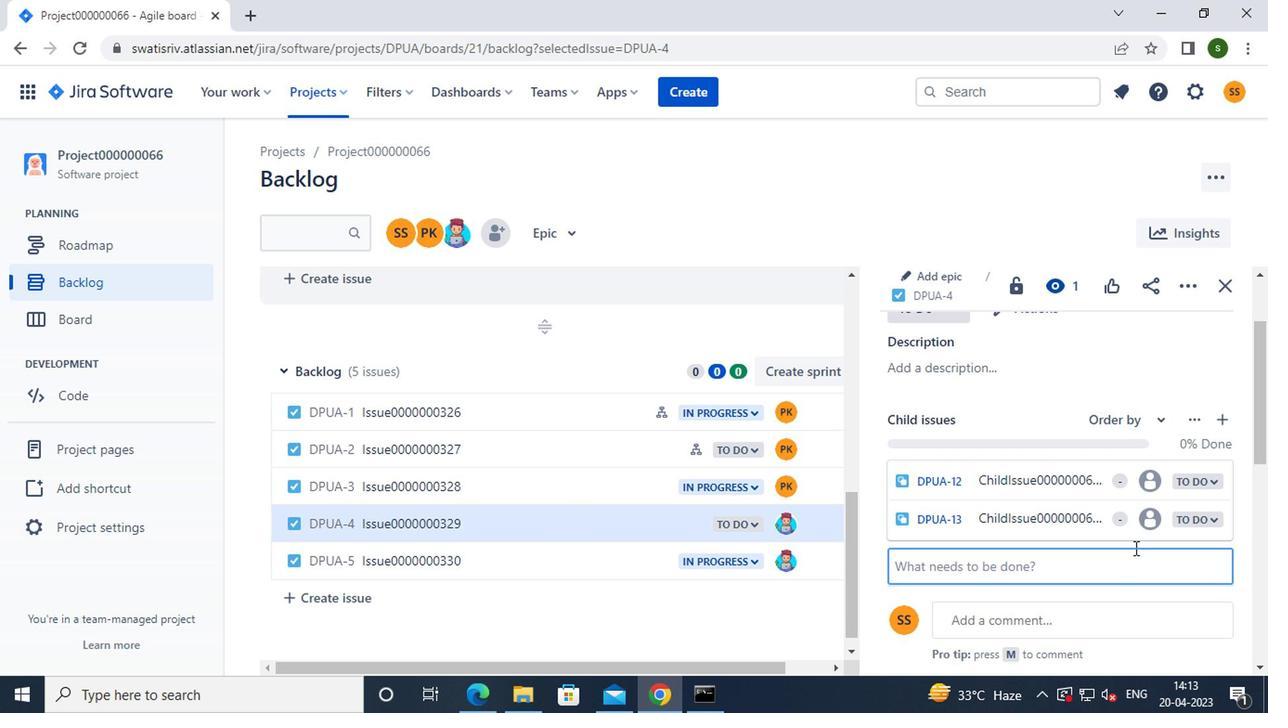 
